 Task: Add equation. Equation: Not equal.
Action: Mouse moved to (276, 115)
Screenshot: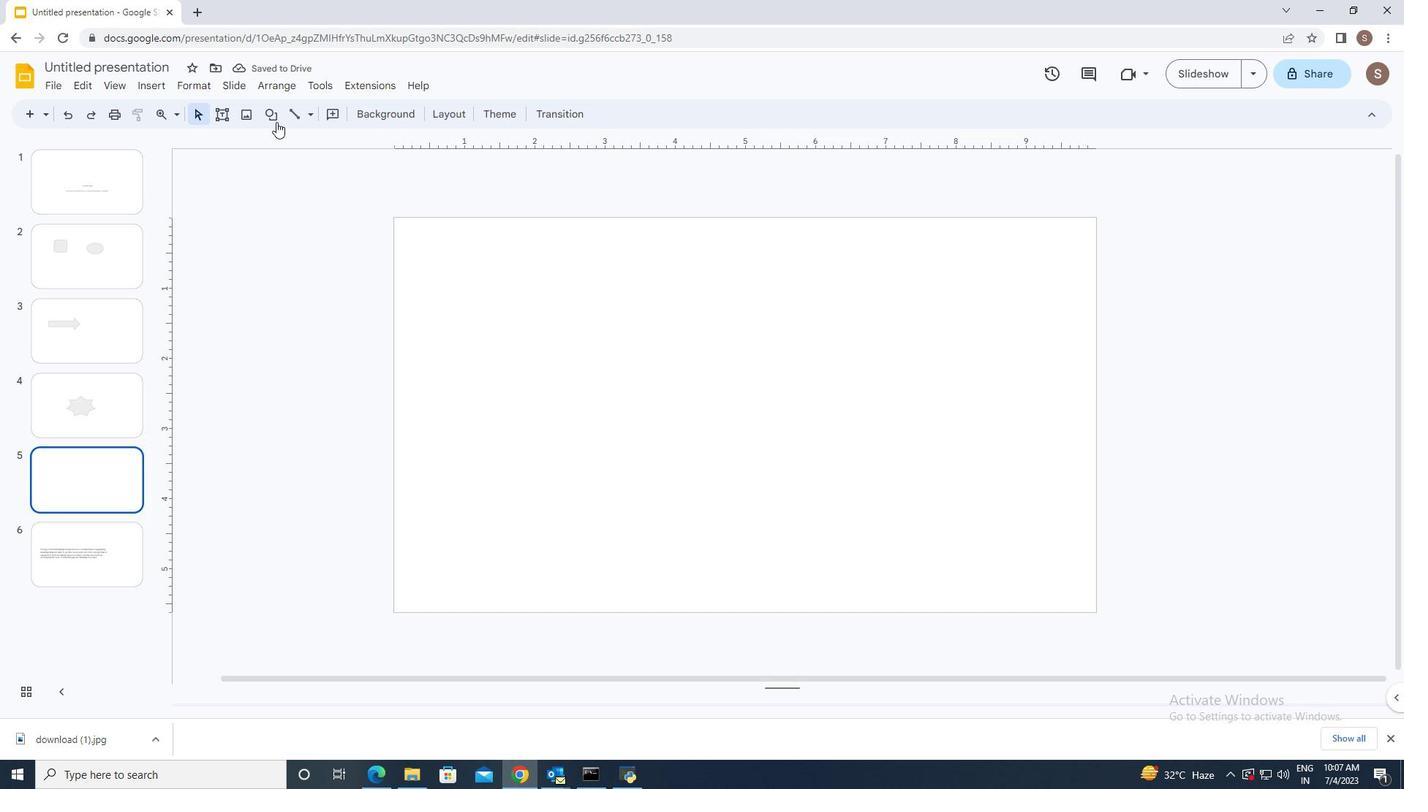 
Action: Mouse pressed left at (276, 115)
Screenshot: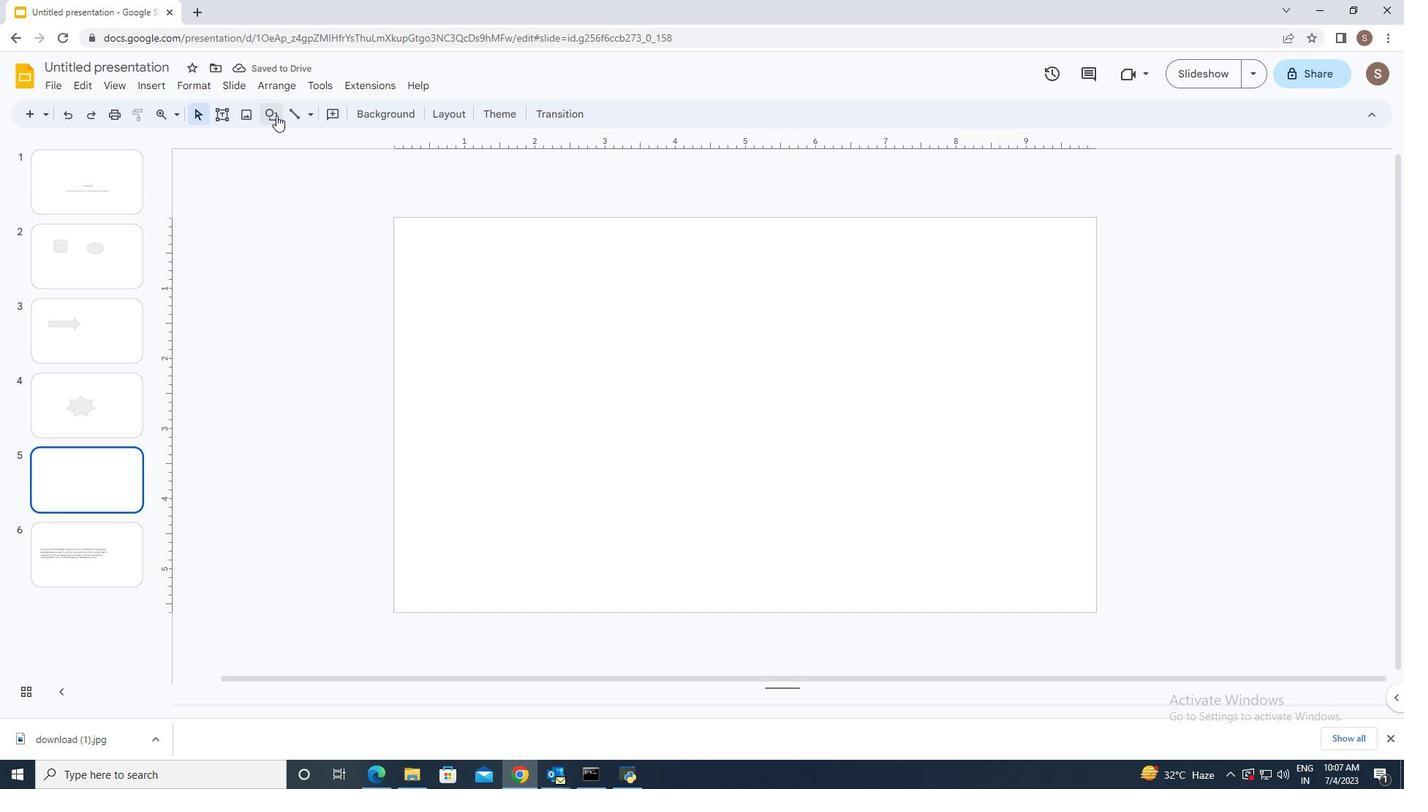 
Action: Mouse moved to (320, 219)
Screenshot: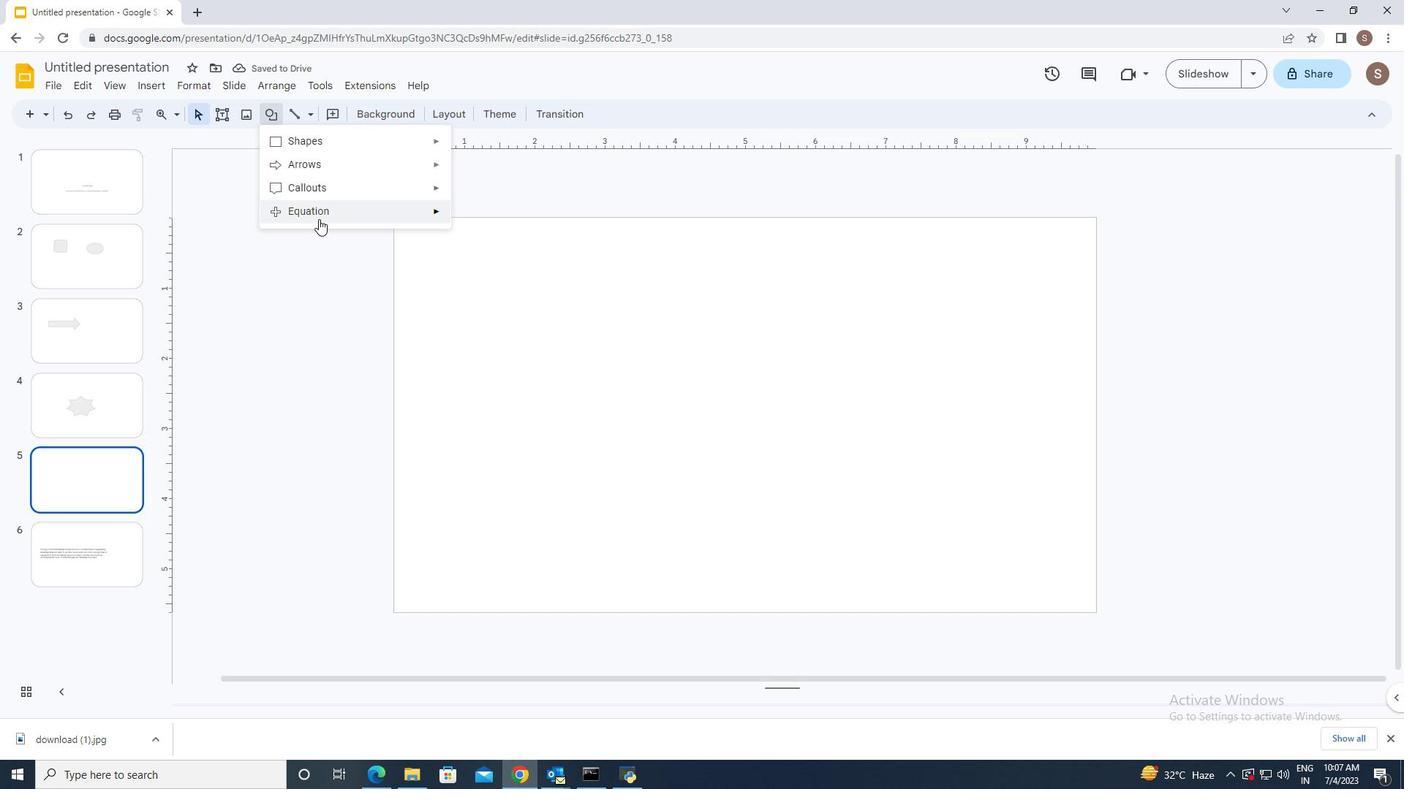 
Action: Mouse pressed left at (320, 219)
Screenshot: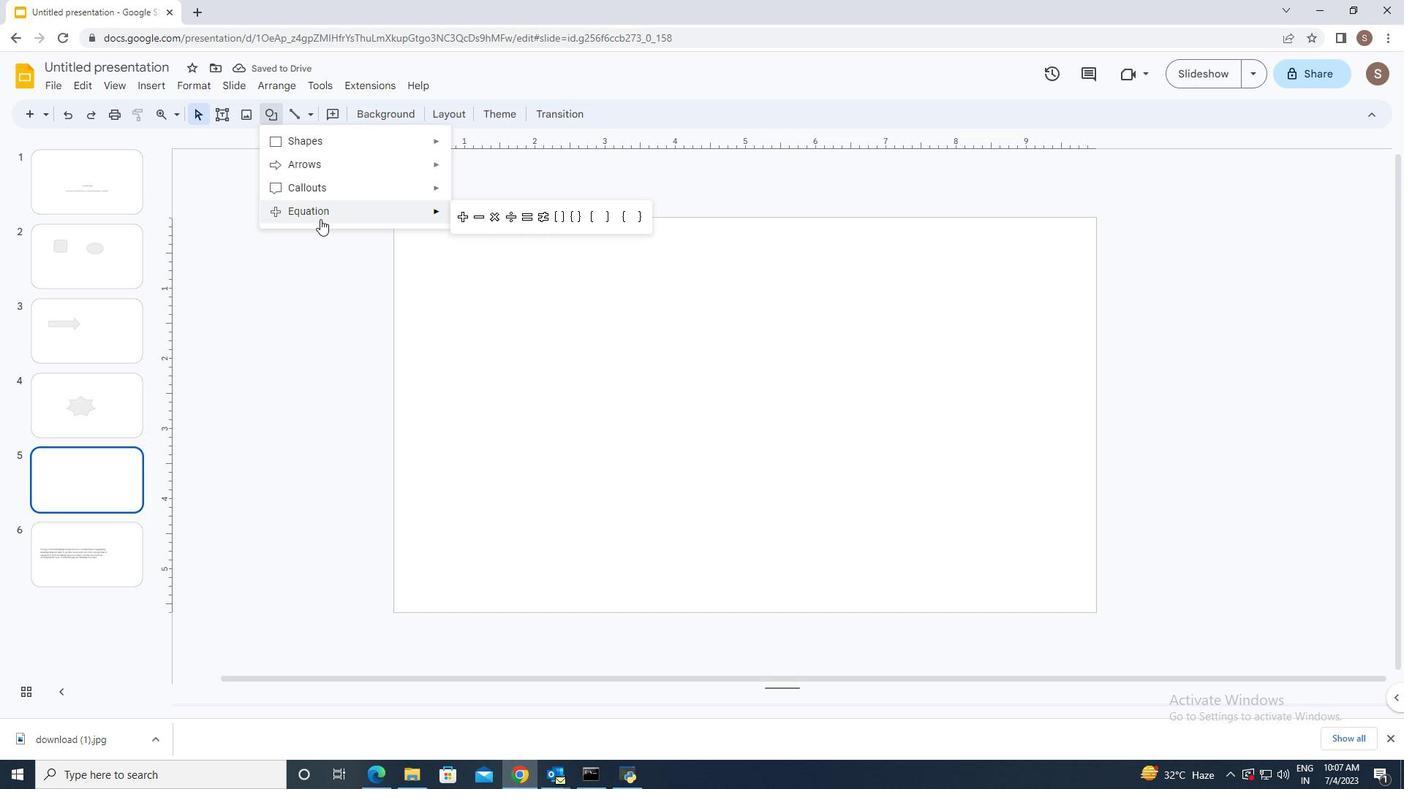 
Action: Mouse moved to (547, 212)
Screenshot: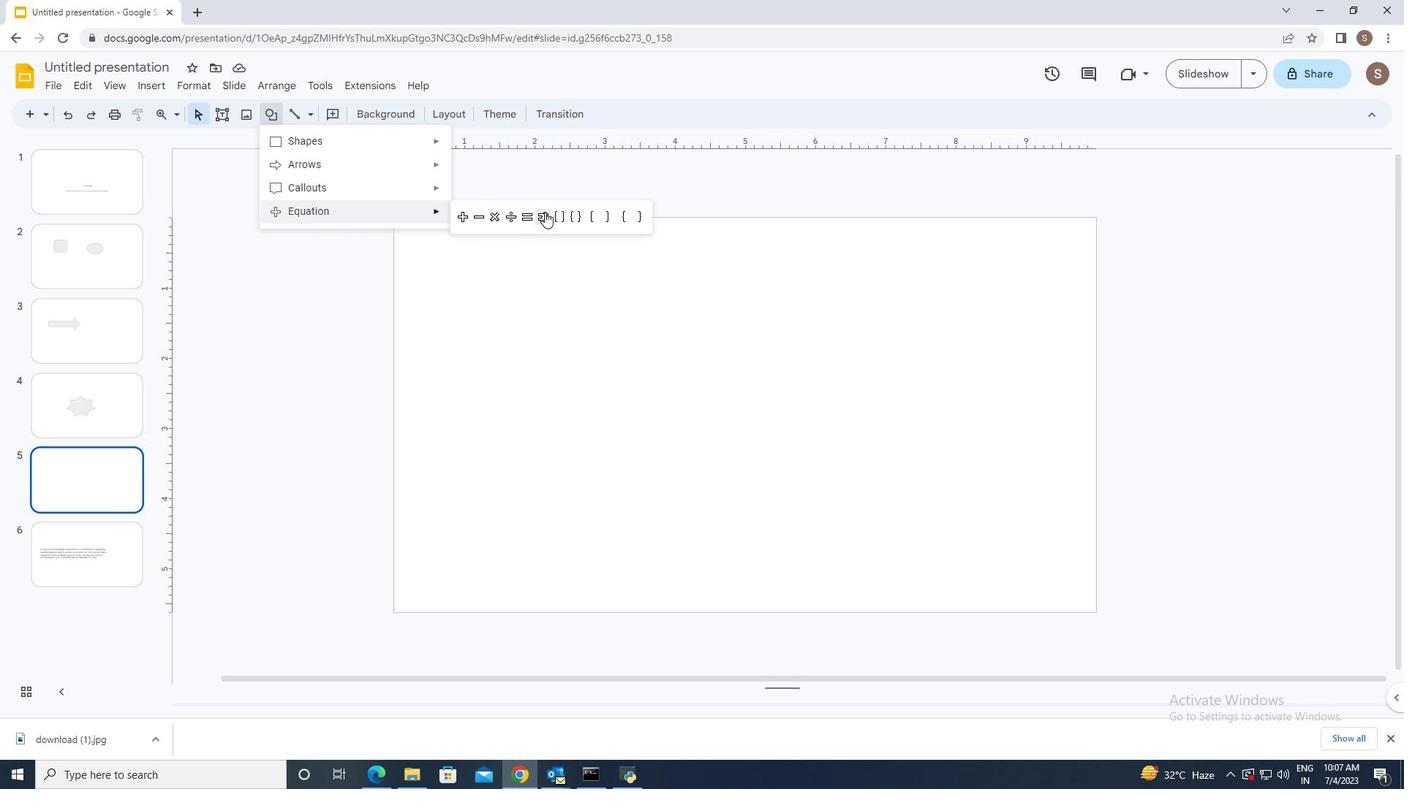 
Action: Mouse pressed left at (547, 212)
Screenshot: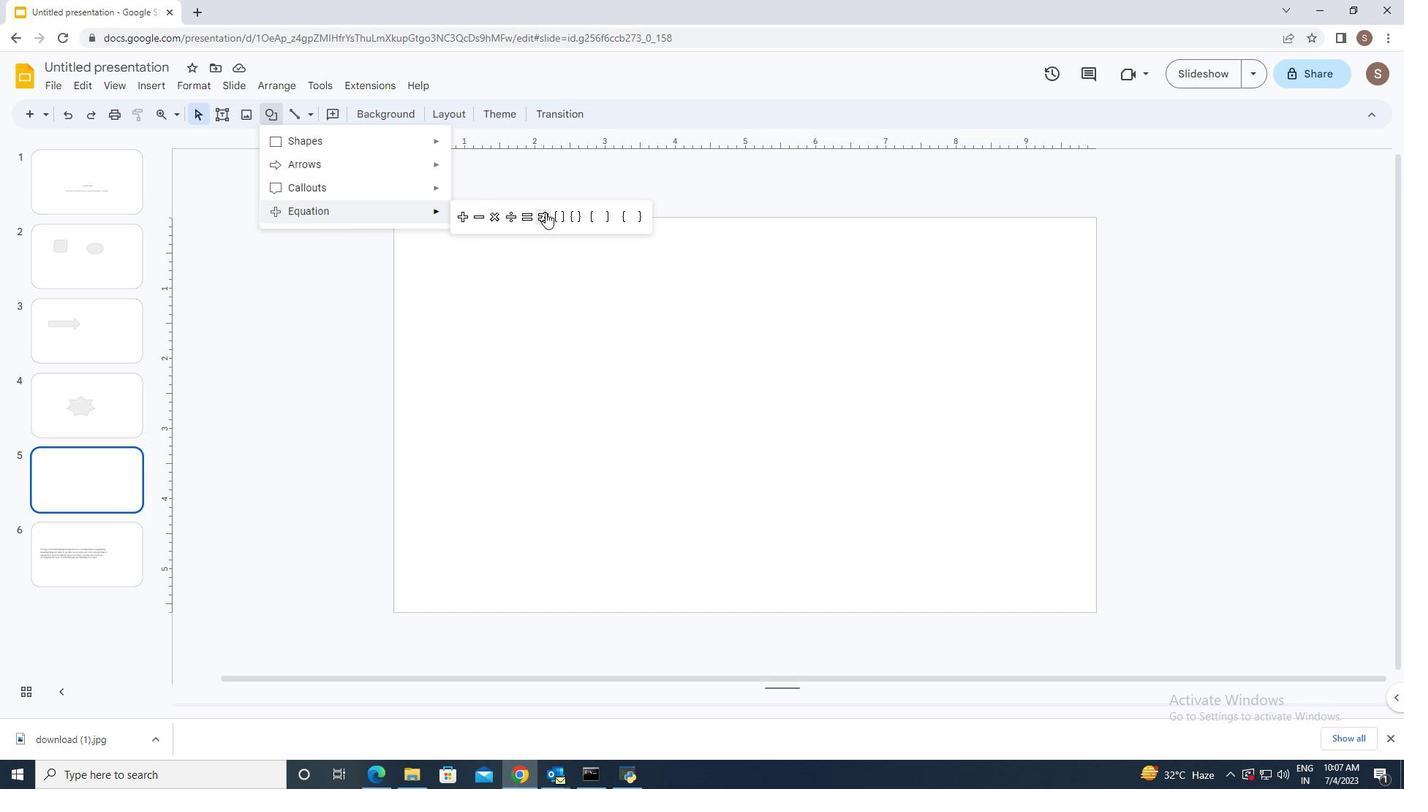 
Action: Mouse moved to (630, 340)
Screenshot: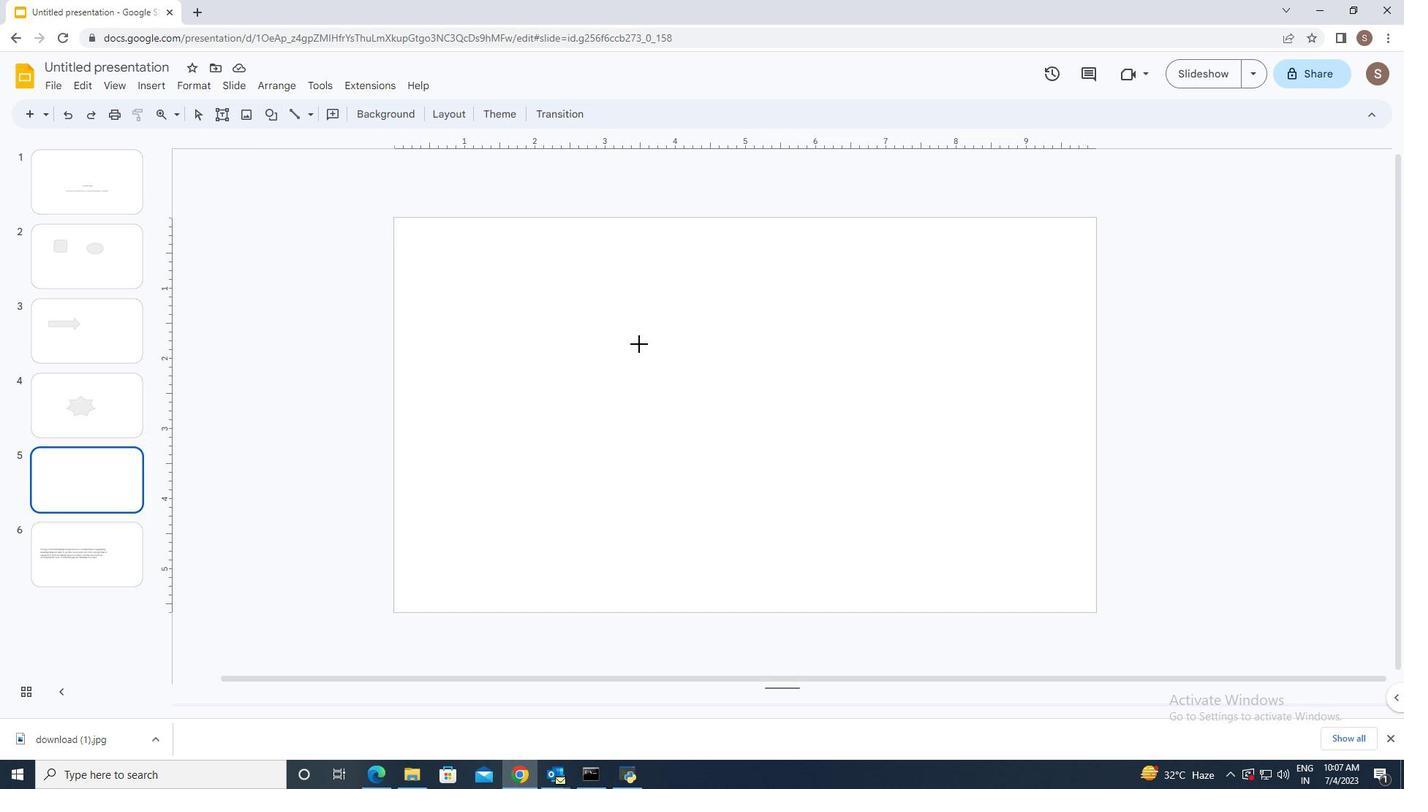 
Action: Mouse pressed left at (630, 340)
Screenshot: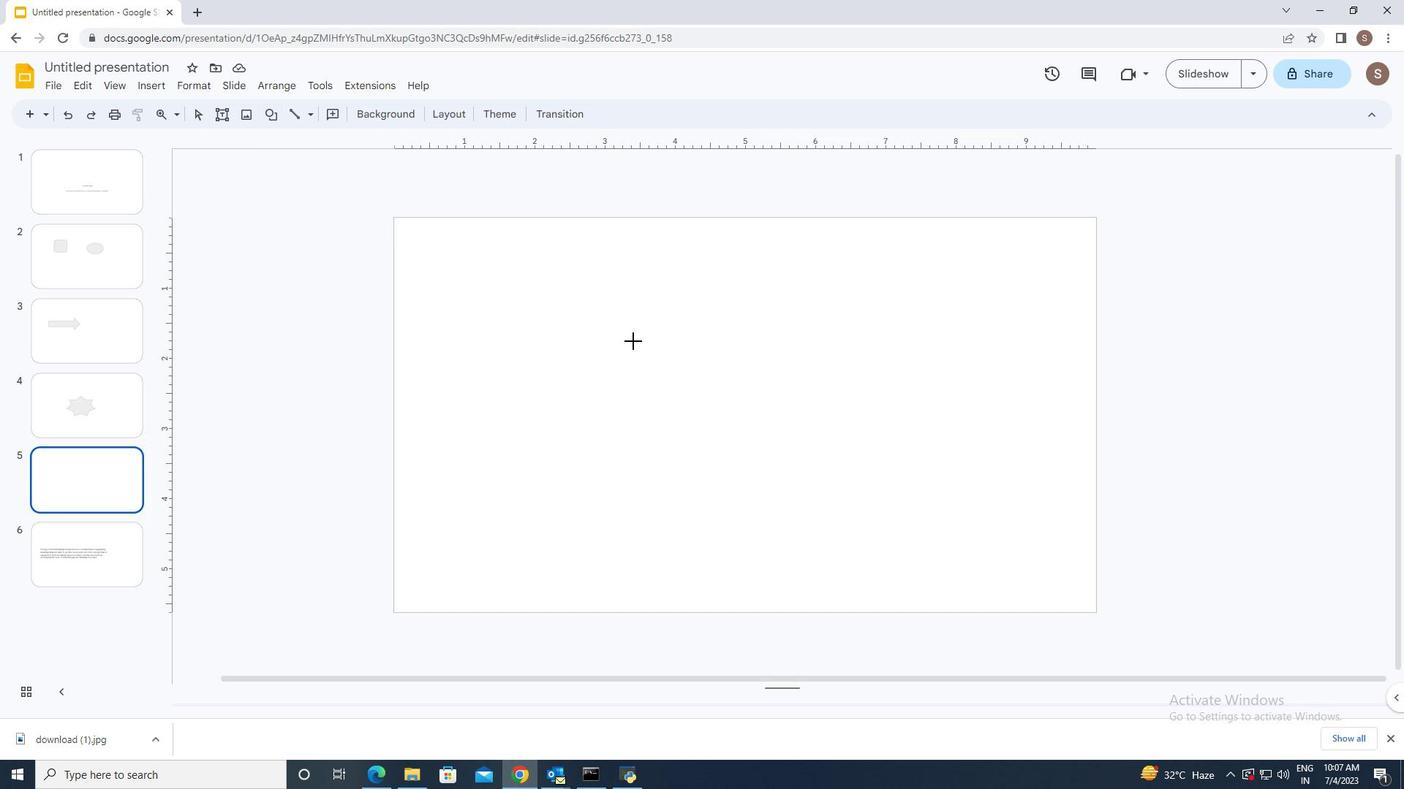 
Action: Mouse moved to (909, 321)
Screenshot: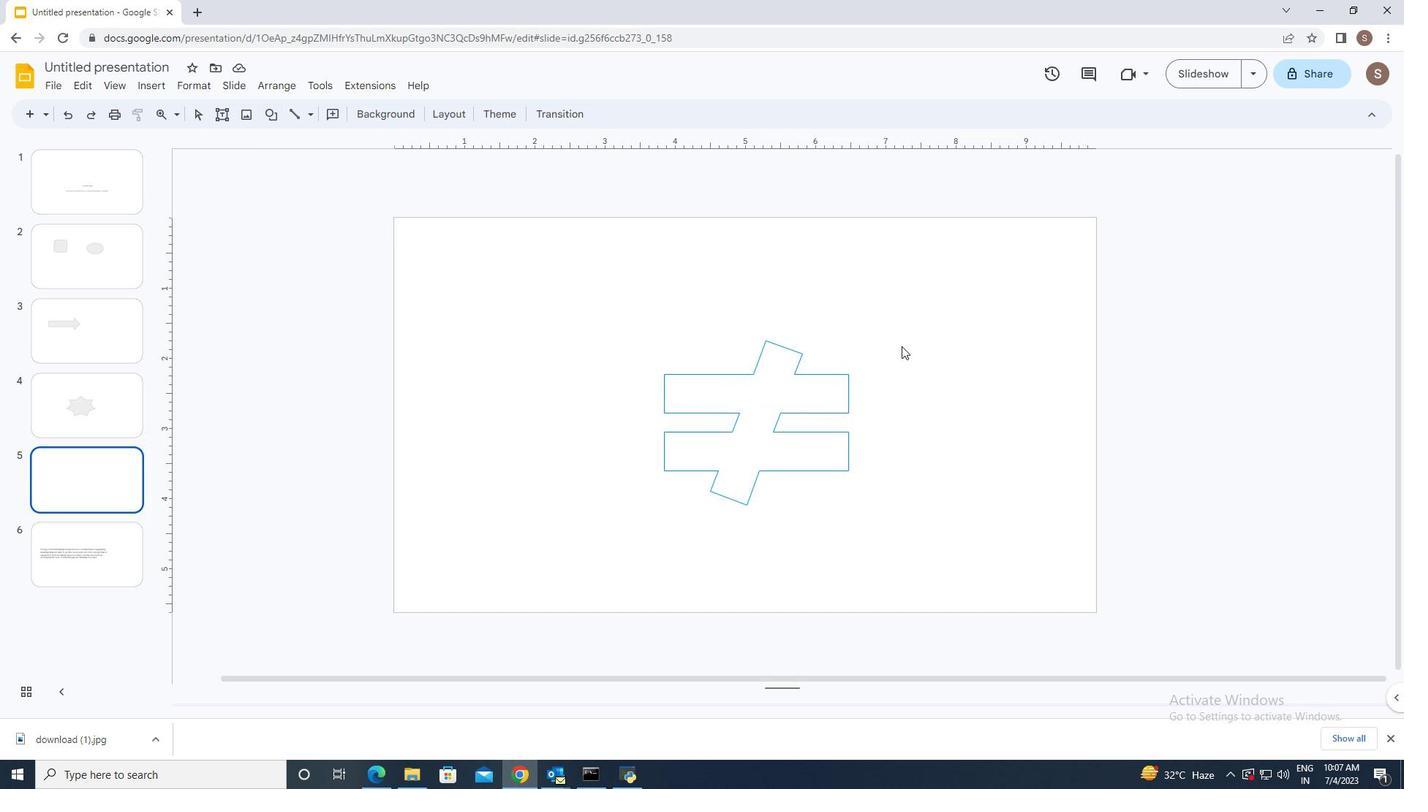
Action: Mouse pressed left at (909, 321)
Screenshot: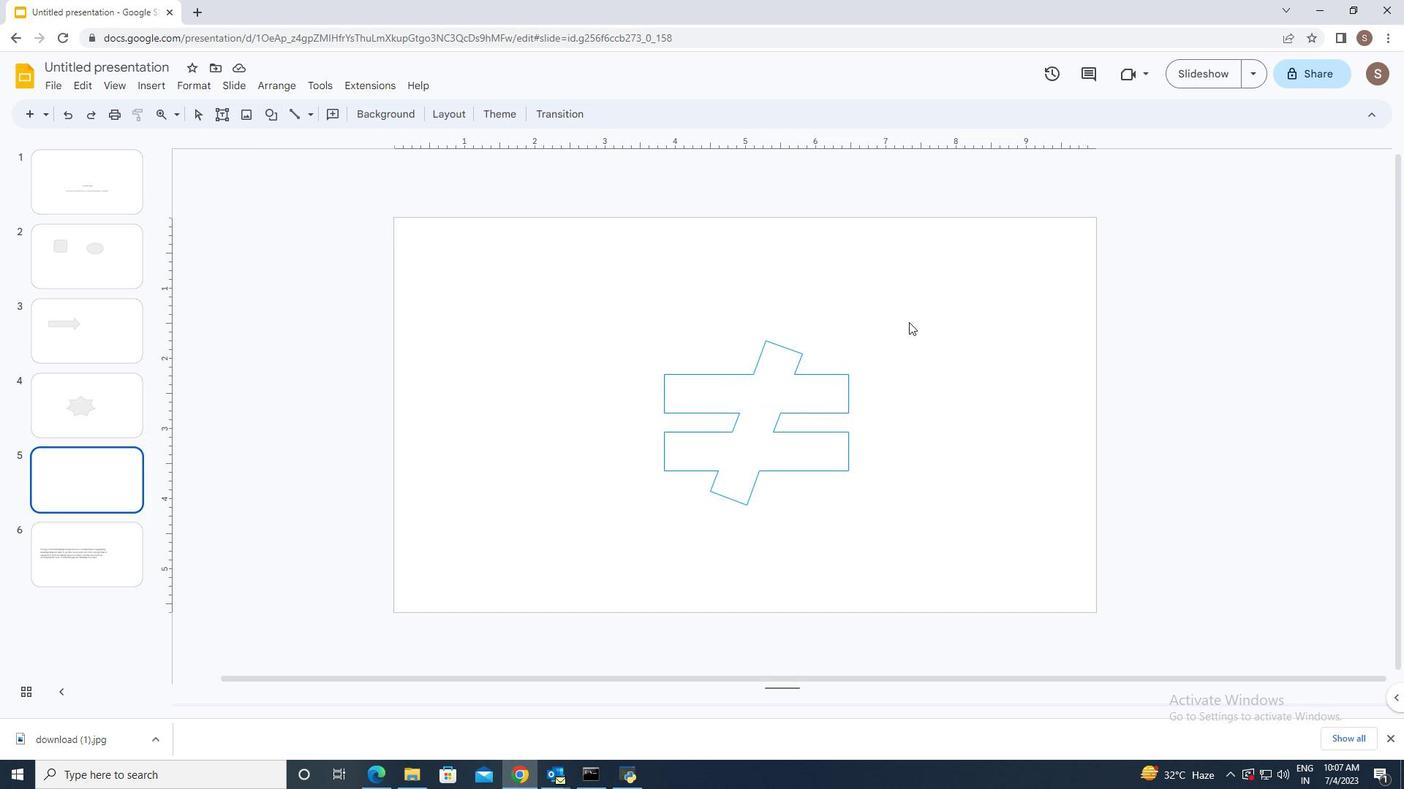 
